 Task: Create a blank project AgileRadius with privacy Public and default view as List and in the team Taskers . Create three sections in the project as To-Do, Doing and Done
Action: Mouse moved to (75, 265)
Screenshot: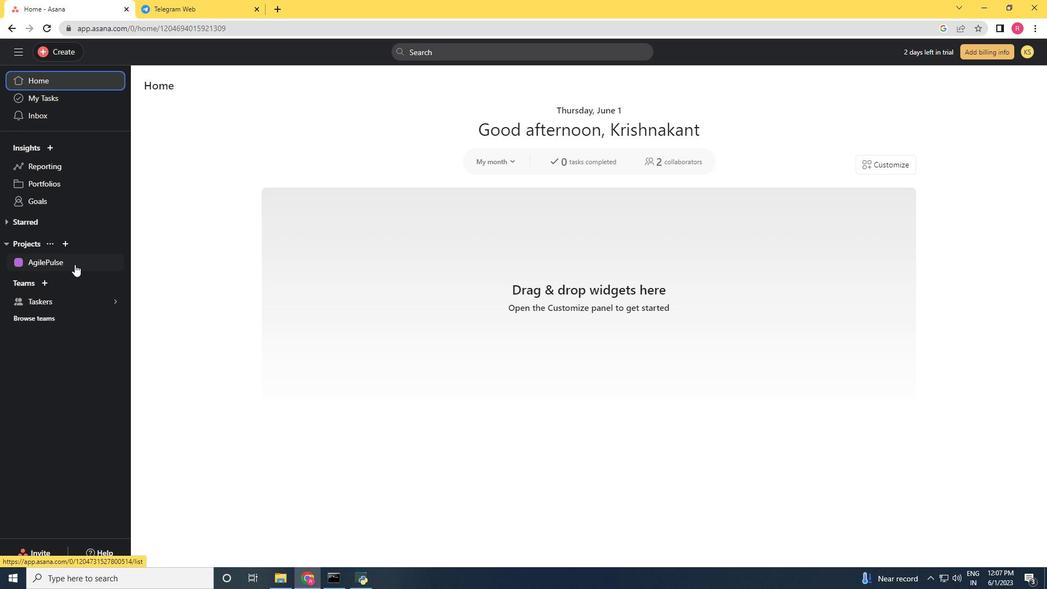 
Action: Mouse pressed left at (75, 265)
Screenshot: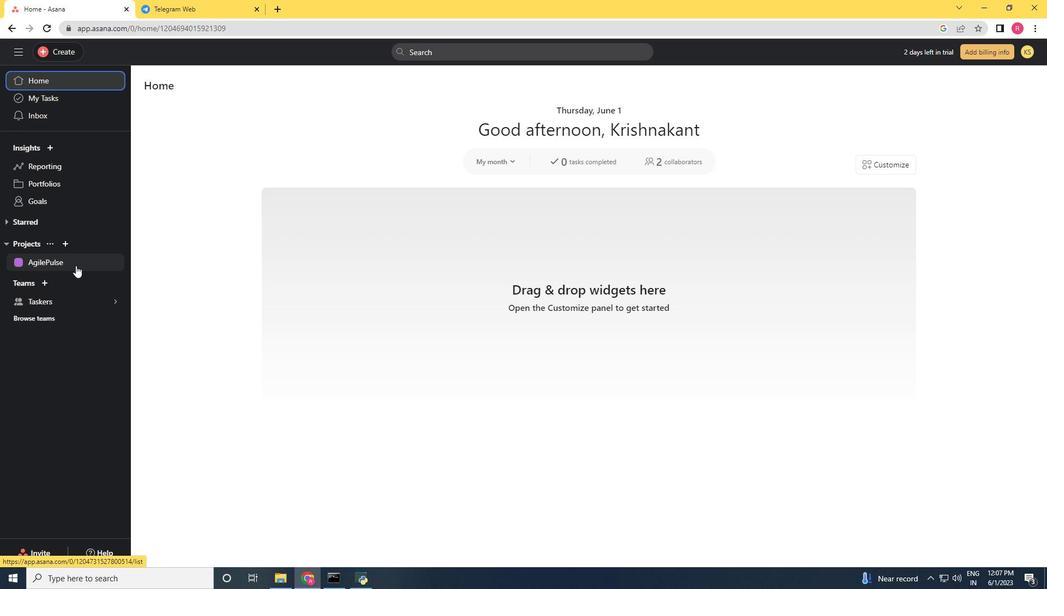 
Action: Mouse moved to (61, 50)
Screenshot: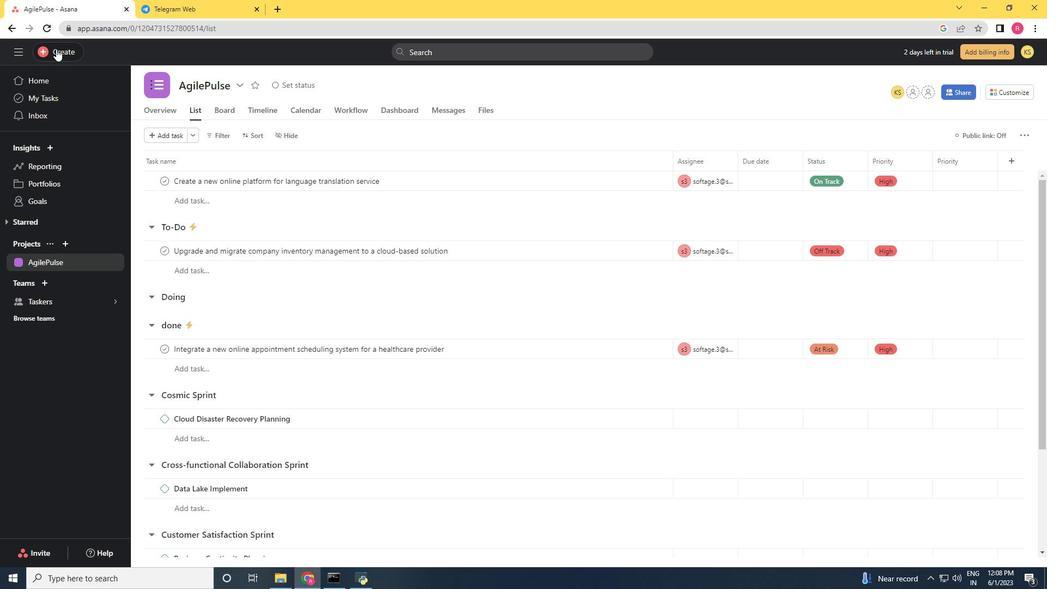 
Action: Mouse pressed left at (61, 50)
Screenshot: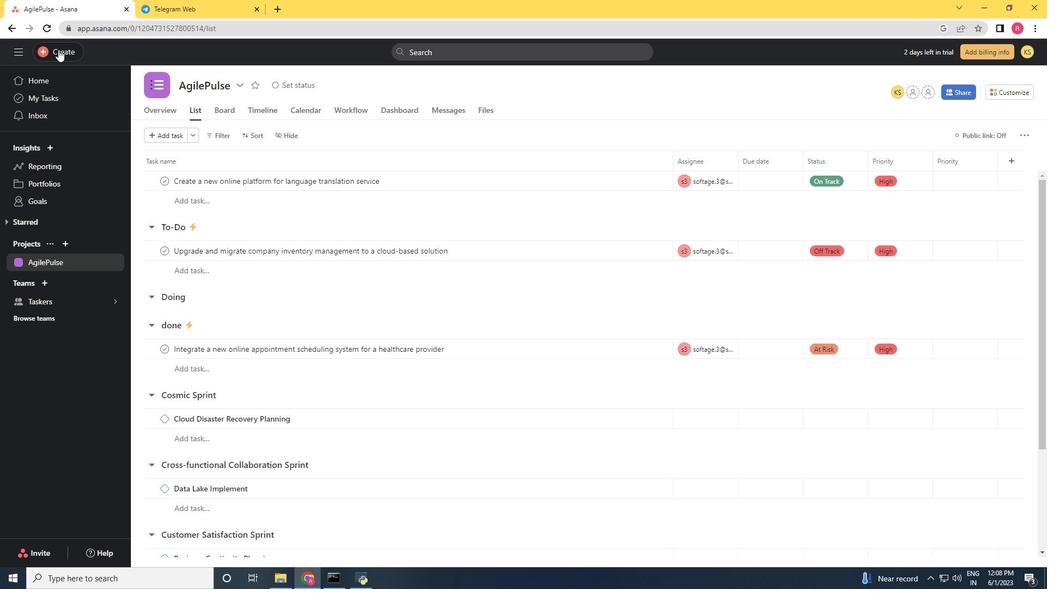 
Action: Mouse moved to (131, 73)
Screenshot: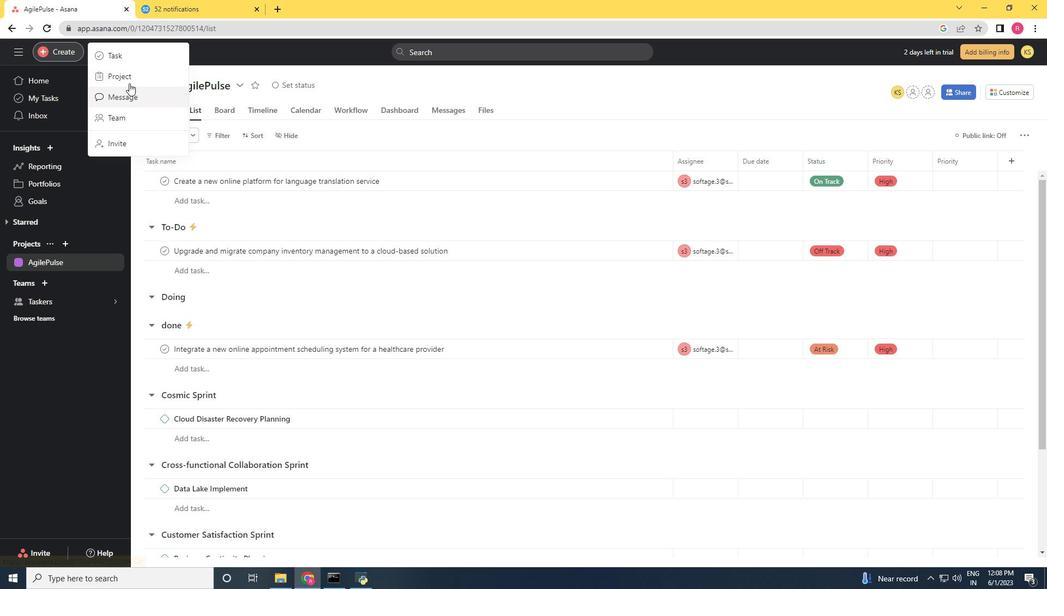 
Action: Mouse pressed left at (131, 73)
Screenshot: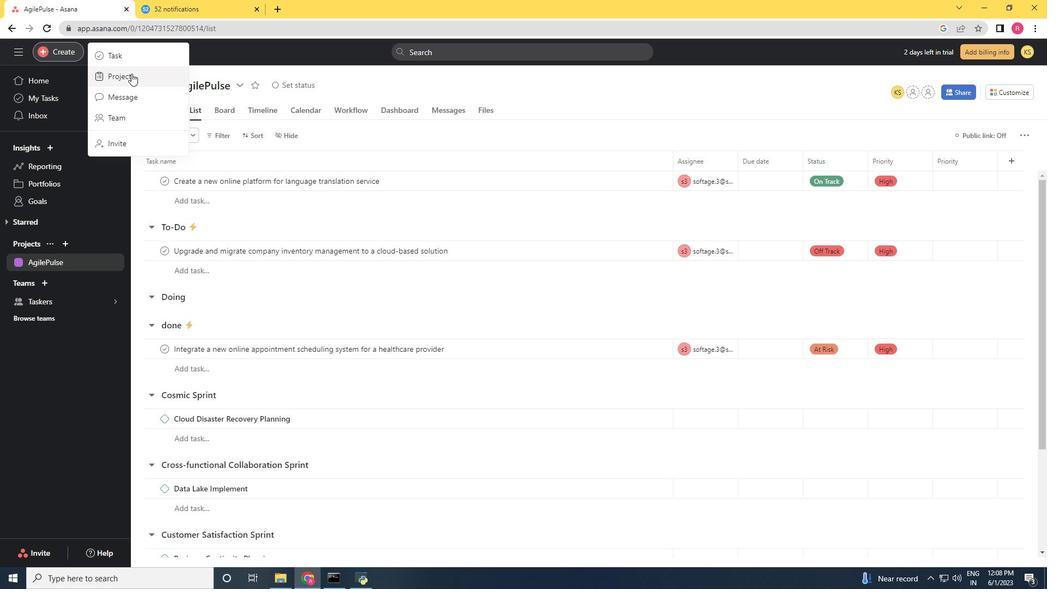 
Action: Mouse moved to (491, 312)
Screenshot: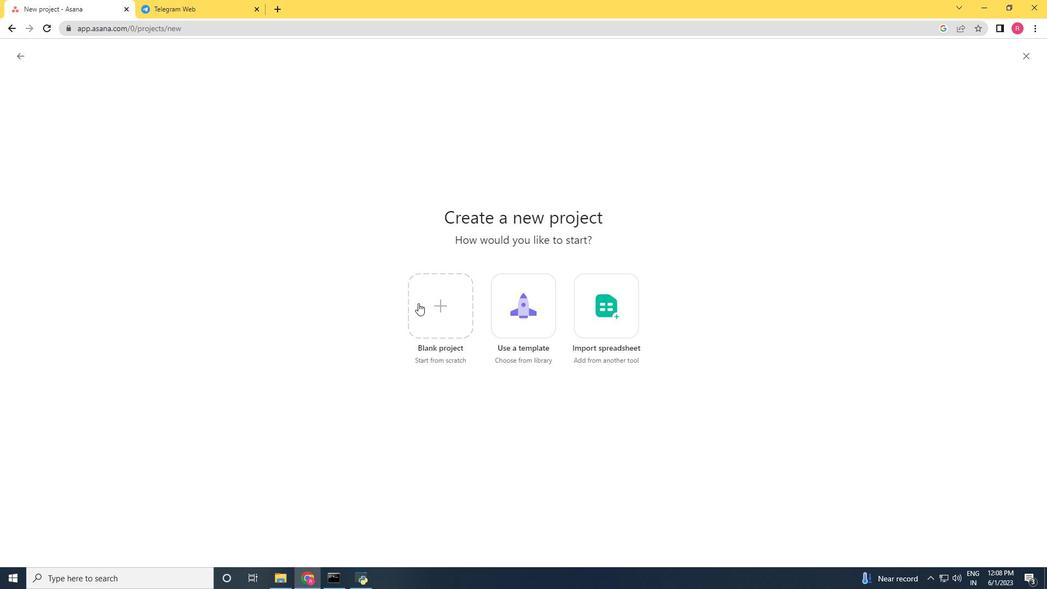 
Action: Mouse pressed left at (491, 312)
Screenshot: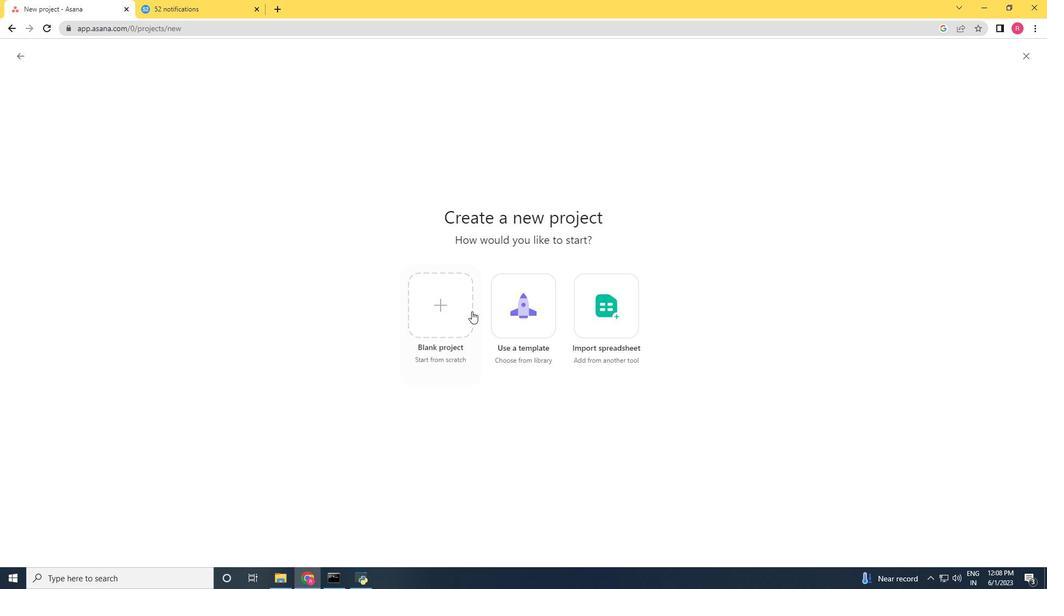 
Action: Mouse moved to (23, 56)
Screenshot: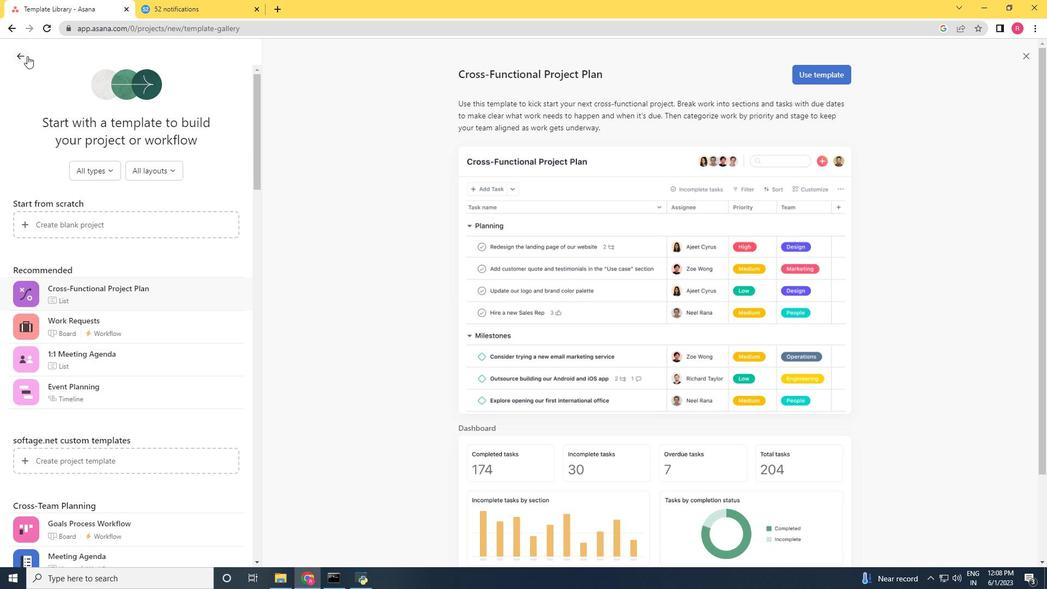 
Action: Mouse pressed left at (23, 56)
Screenshot: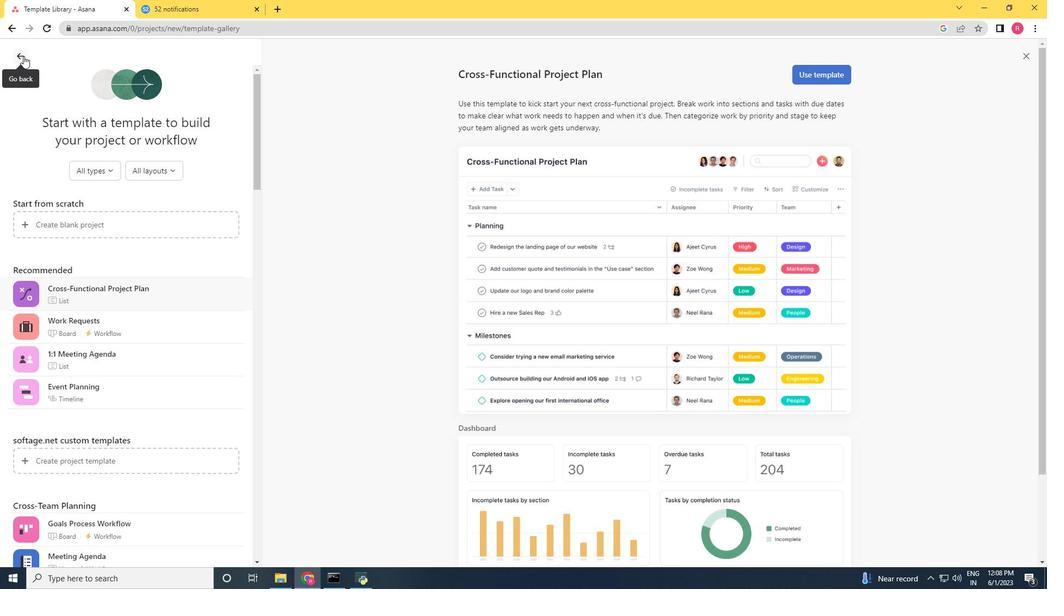 
Action: Mouse moved to (417, 323)
Screenshot: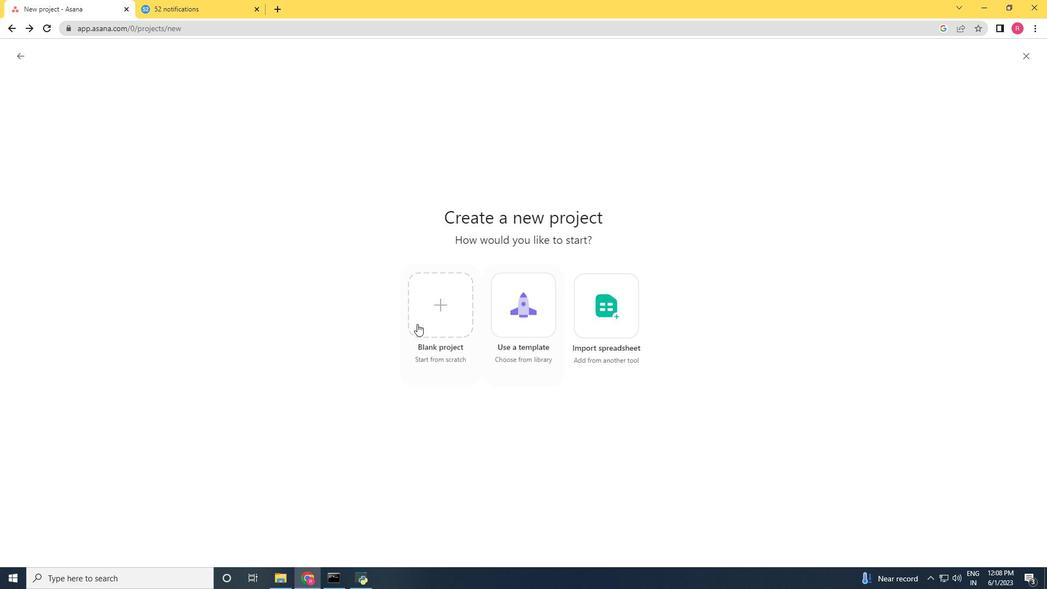 
Action: Mouse pressed left at (417, 323)
Screenshot: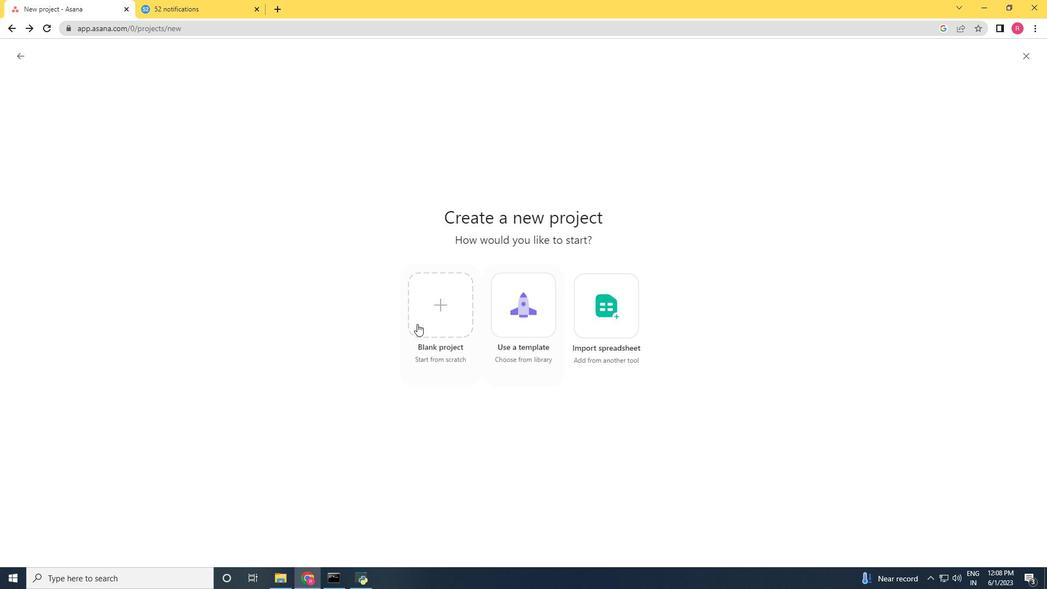 
Action: Mouse moved to (193, 219)
Screenshot: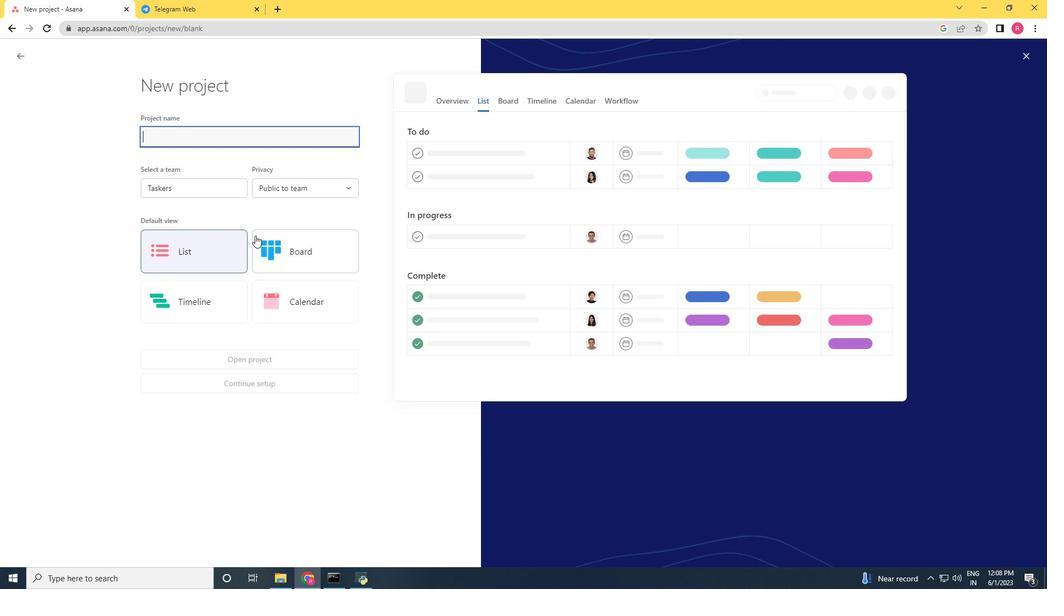 
Action: Key pressed <Key.shift>Agile<Key.shift>Radius
Screenshot: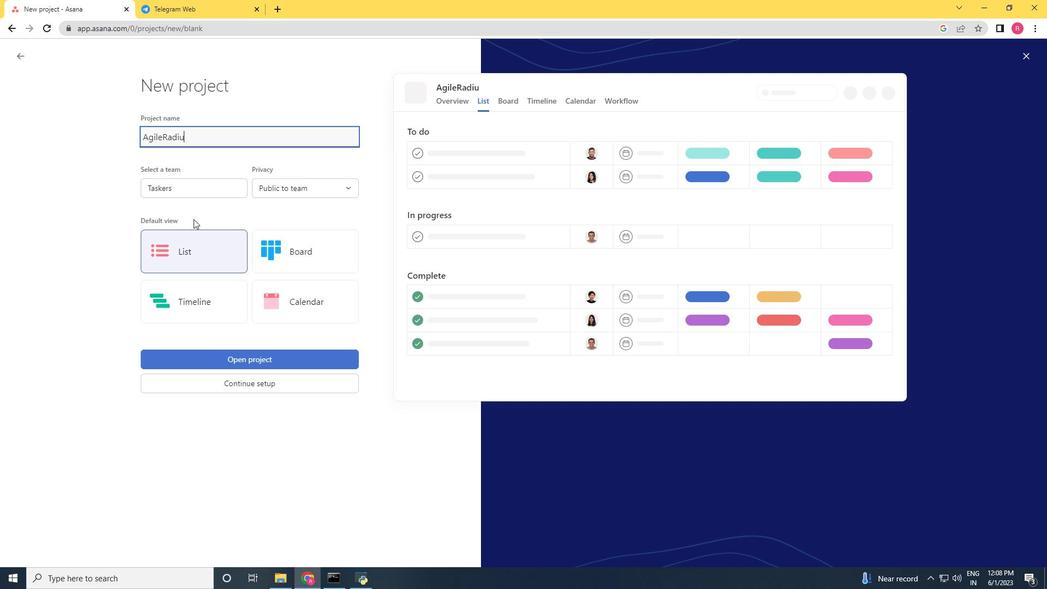 
Action: Mouse moved to (292, 182)
Screenshot: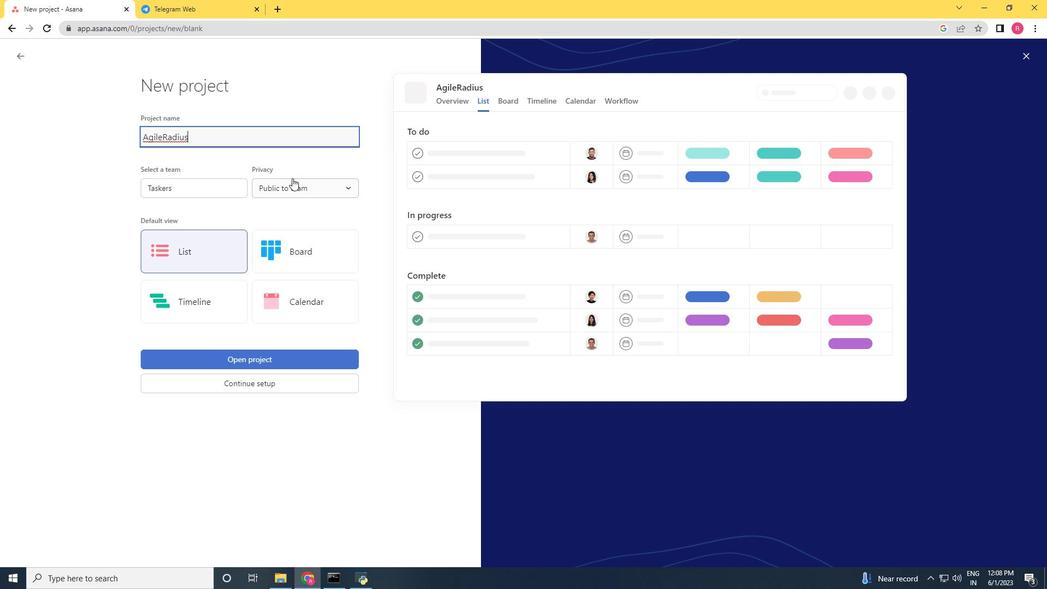 
Action: Mouse pressed left at (292, 182)
Screenshot: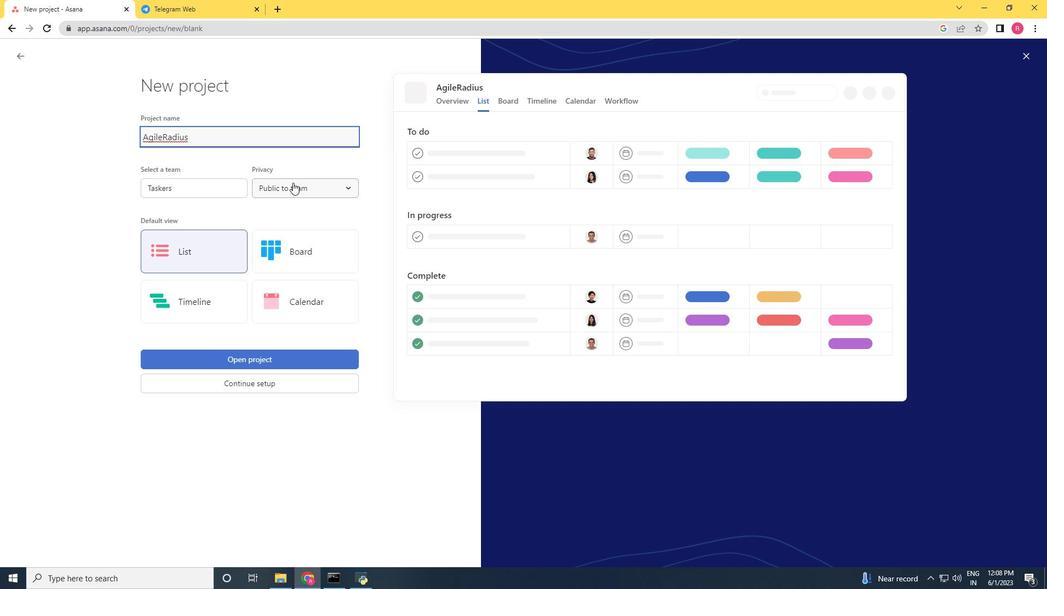 
Action: Mouse moved to (288, 208)
Screenshot: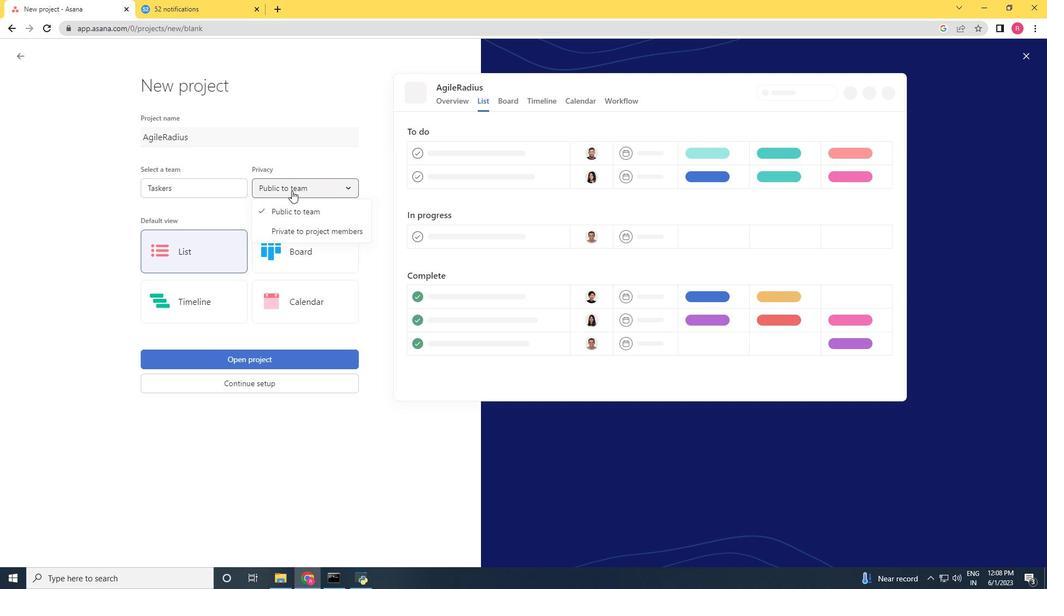 
Action: Mouse pressed left at (288, 208)
Screenshot: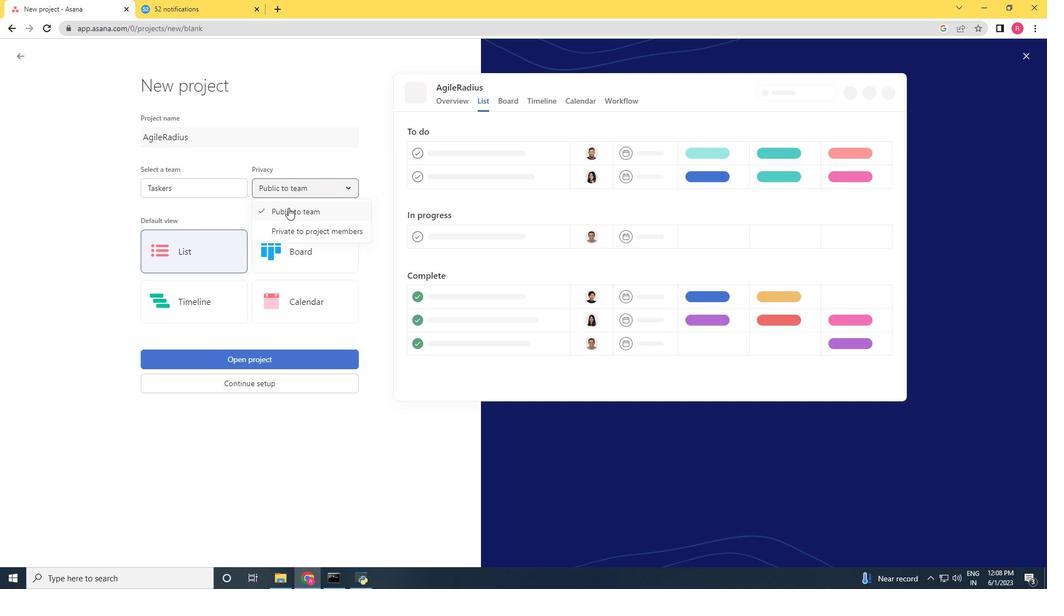 
Action: Mouse moved to (201, 274)
Screenshot: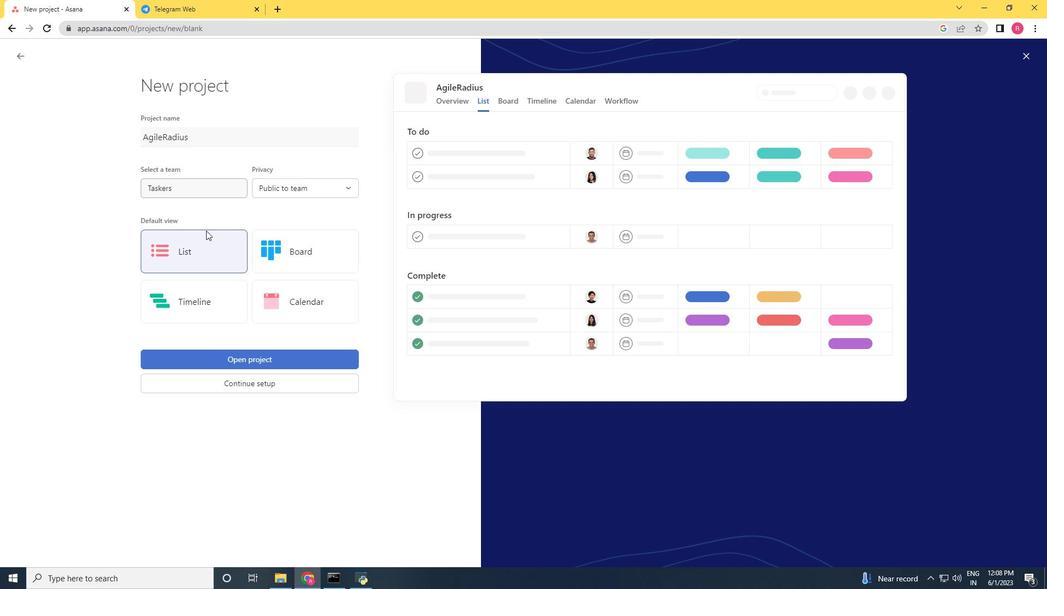 
Action: Mouse pressed left at (201, 274)
Screenshot: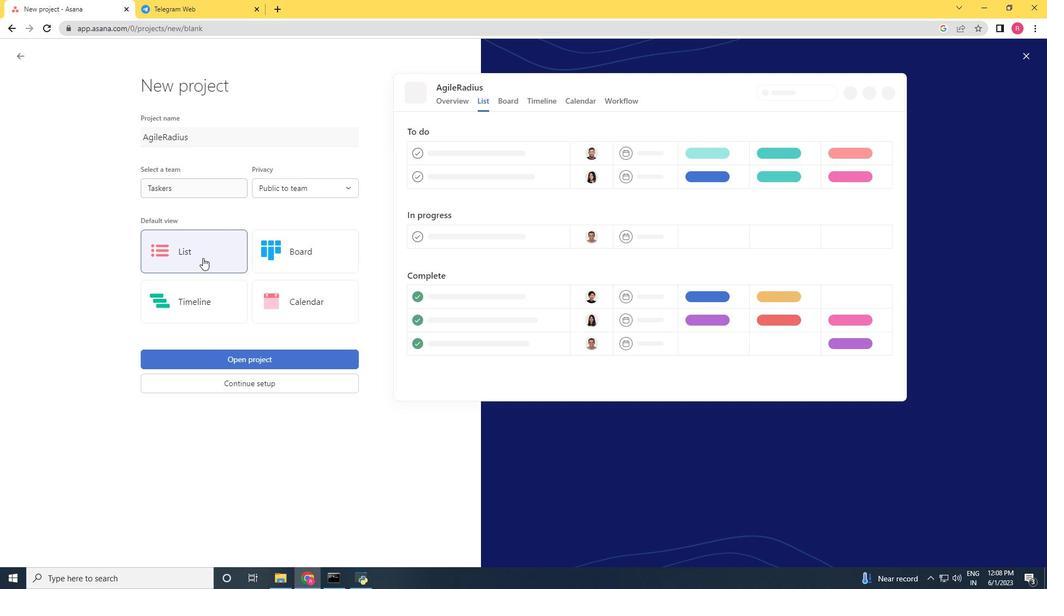 
Action: Mouse moved to (200, 260)
Screenshot: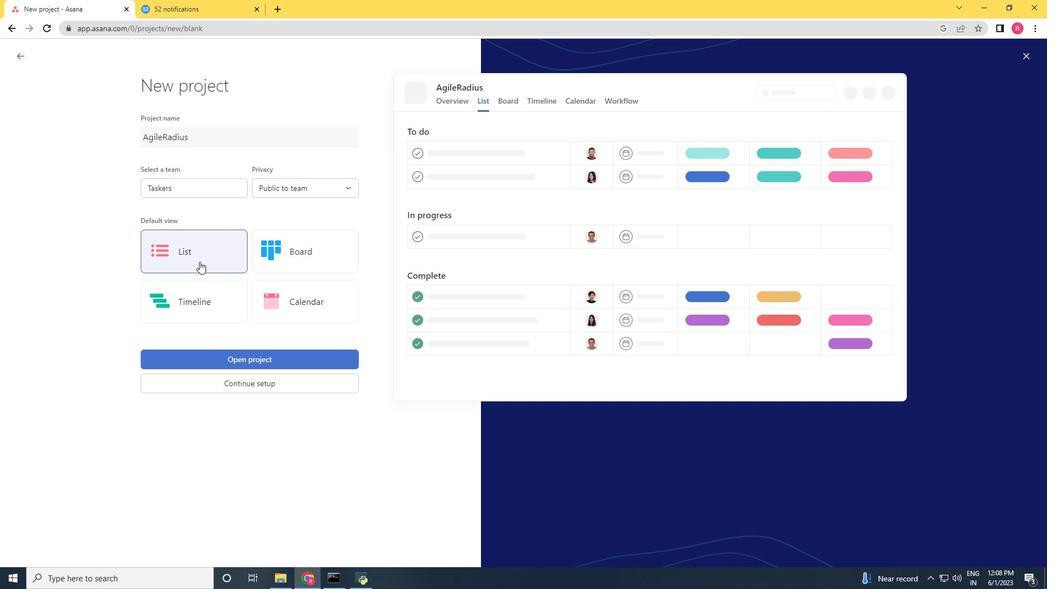 
Action: Mouse pressed left at (200, 260)
Screenshot: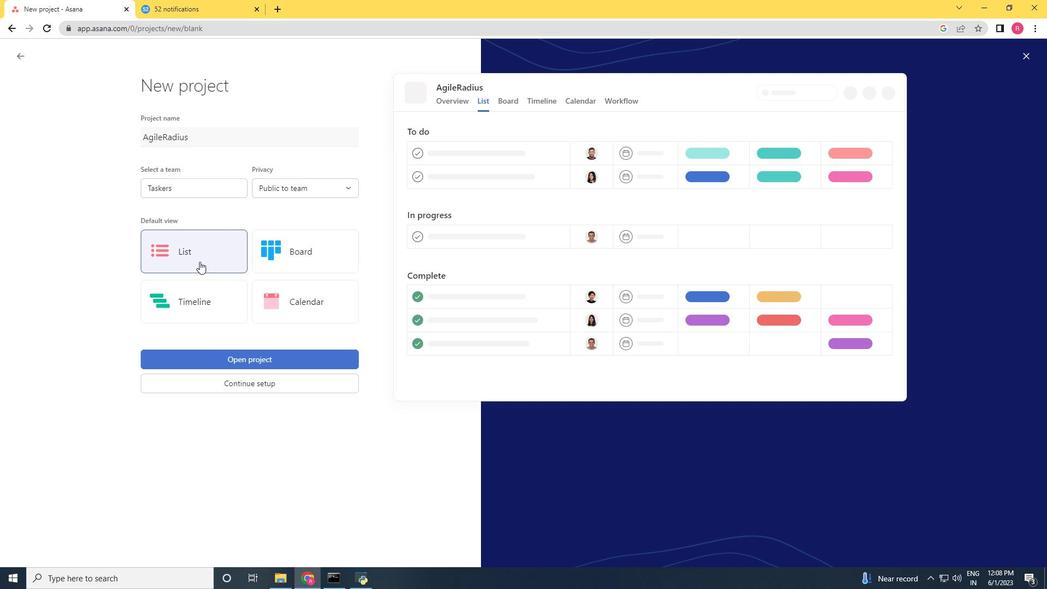 
Action: Mouse moved to (187, 200)
Screenshot: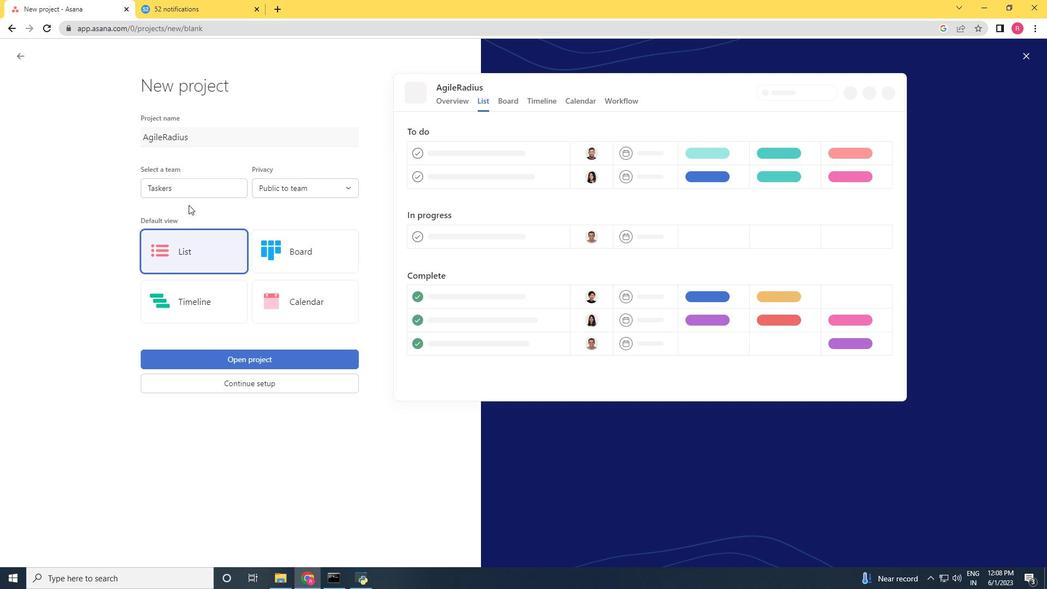 
Action: Mouse pressed left at (187, 200)
Screenshot: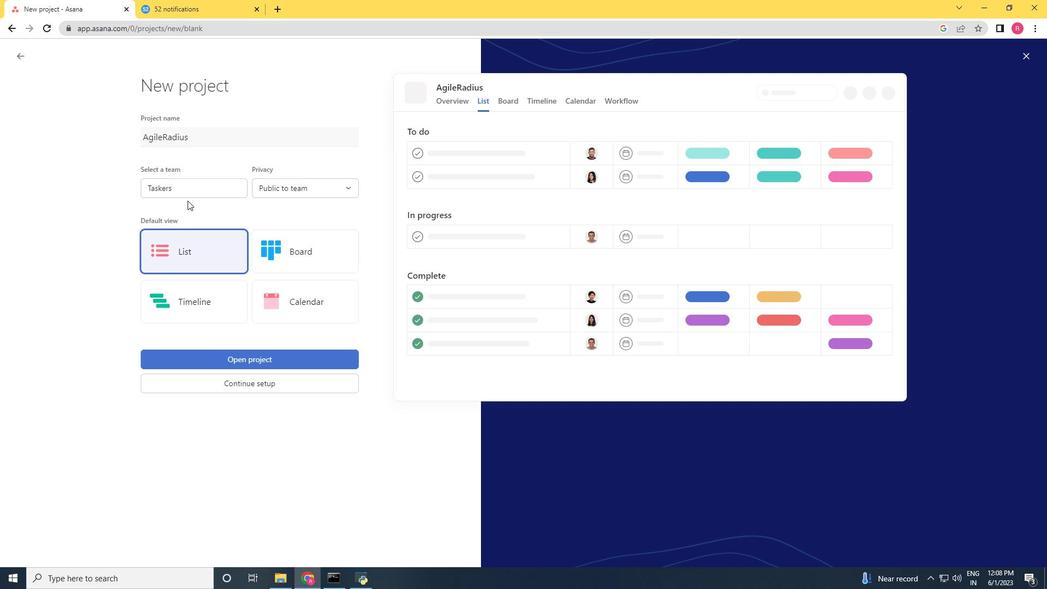 
Action: Mouse moved to (187, 193)
Screenshot: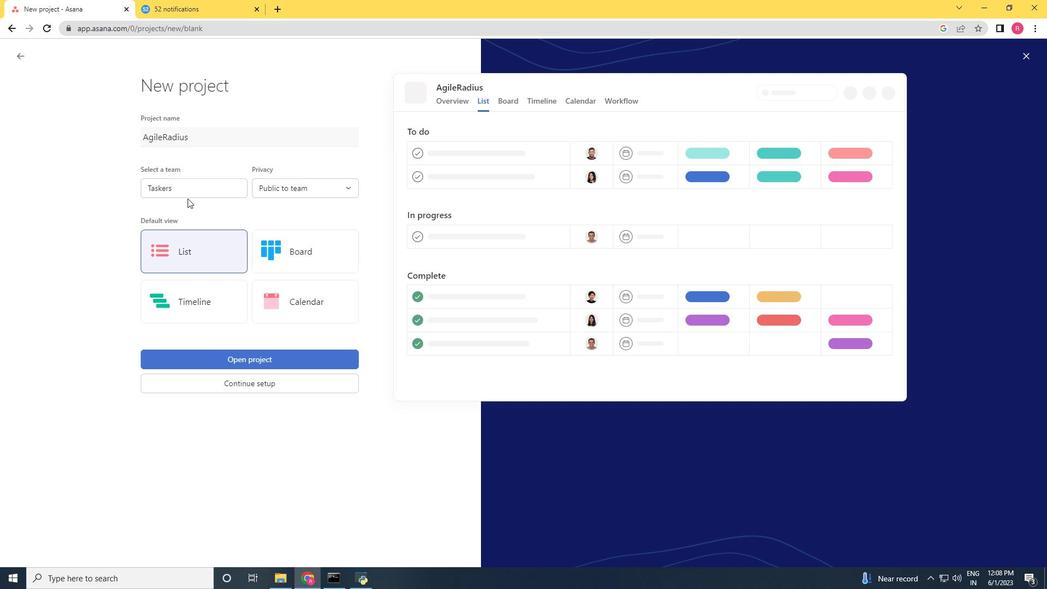 
Action: Mouse pressed left at (187, 193)
Screenshot: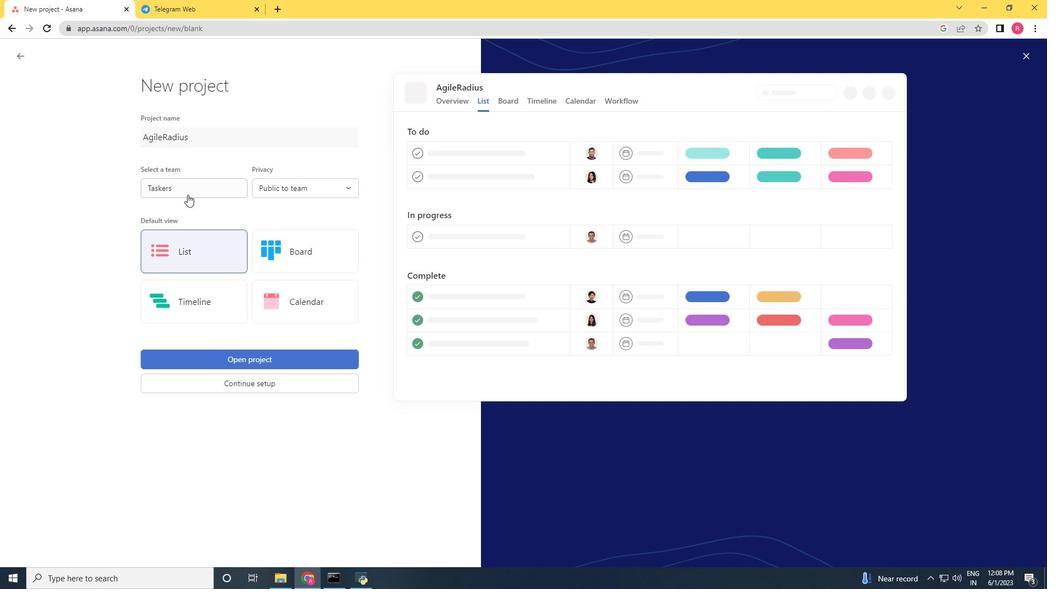 
Action: Mouse moved to (196, 208)
Screenshot: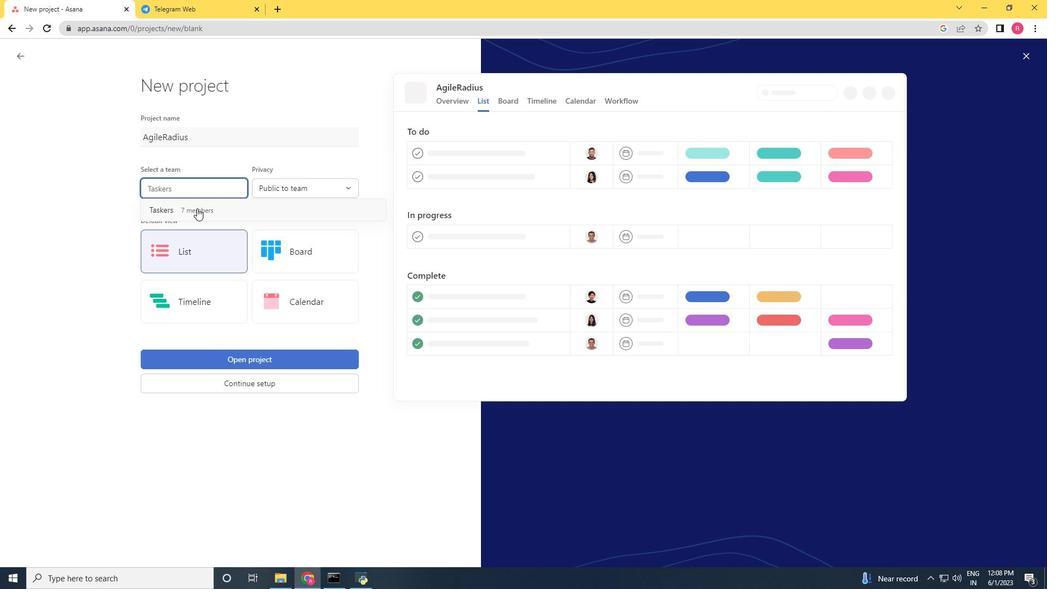 
Action: Mouse pressed left at (196, 208)
Screenshot: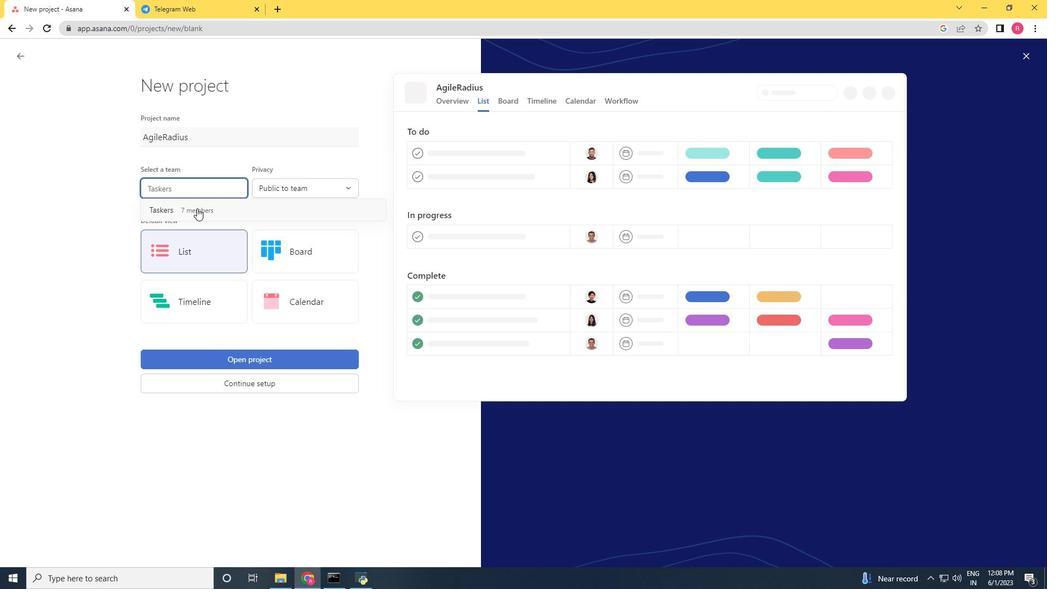 
Action: Mouse moved to (240, 358)
Screenshot: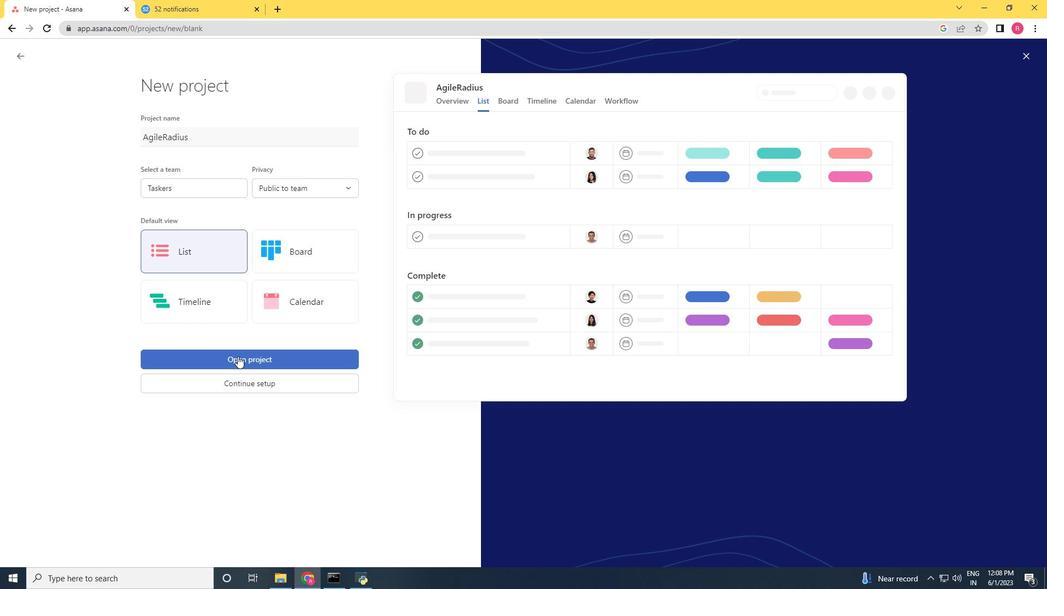 
Action: Mouse pressed left at (240, 358)
Screenshot: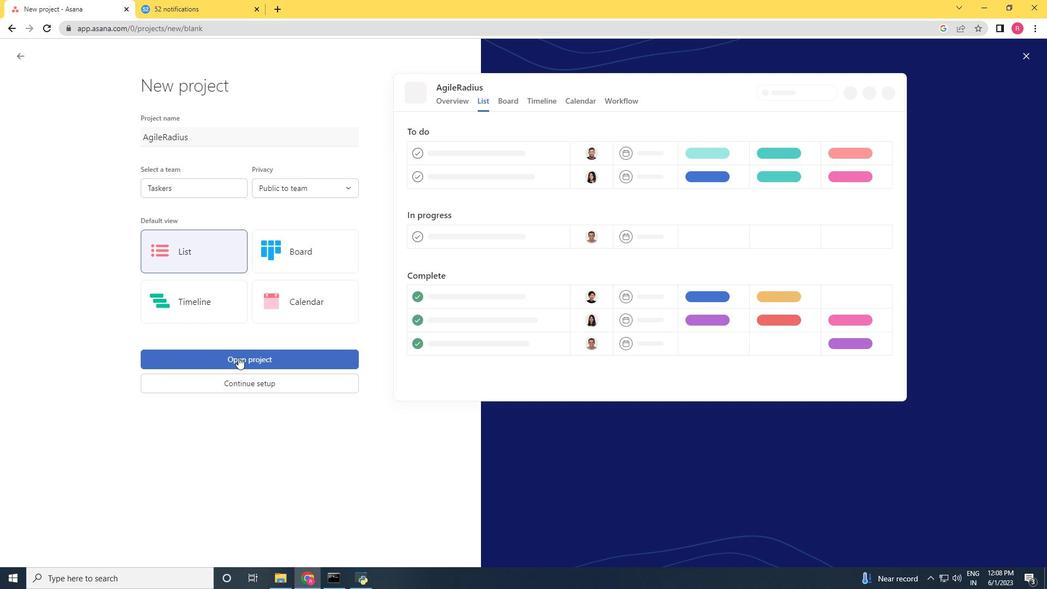 
Action: Mouse moved to (185, 238)
Screenshot: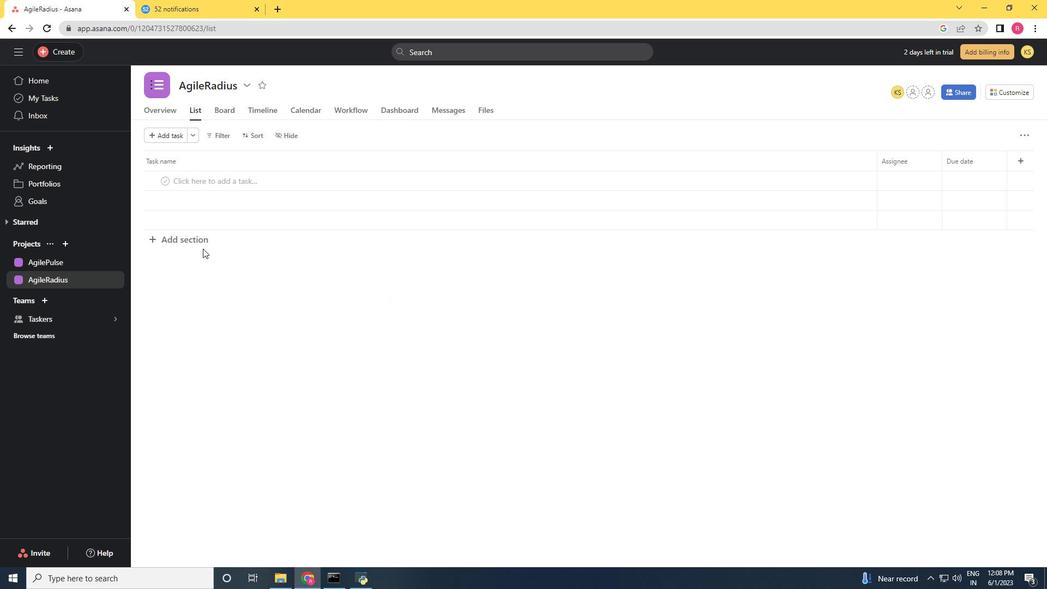 
Action: Mouse pressed left at (185, 238)
Screenshot: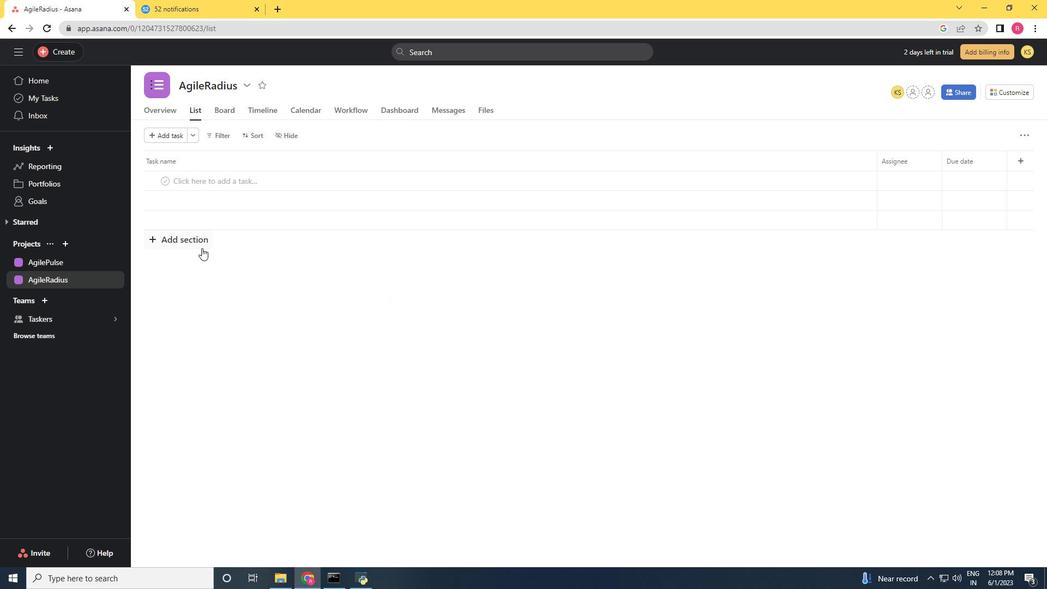 
Action: Key pressed <Key.shift>To-<Key.shift>Do
Screenshot: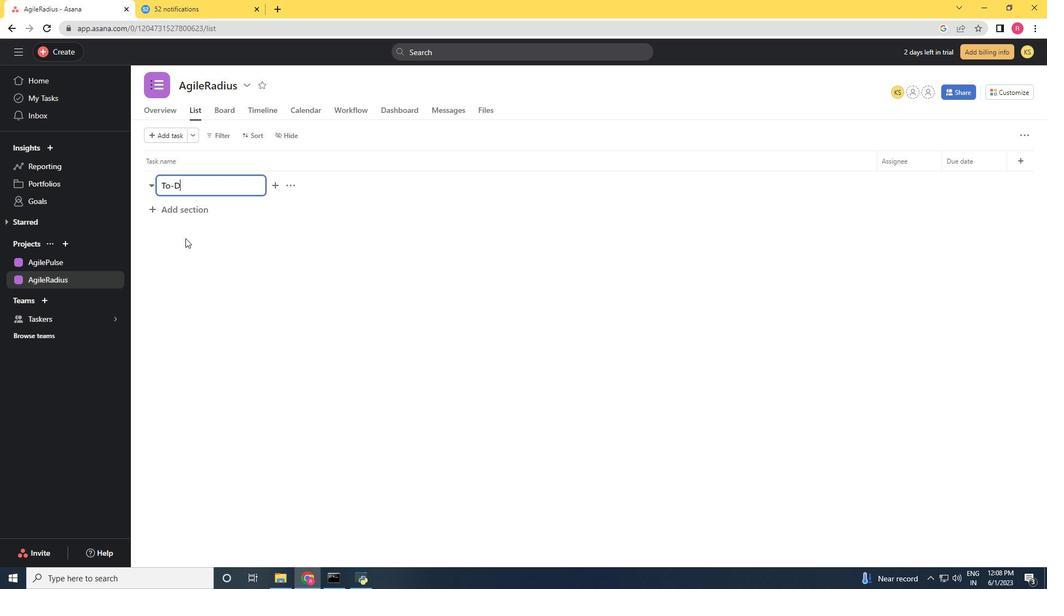 
Action: Mouse moved to (183, 213)
Screenshot: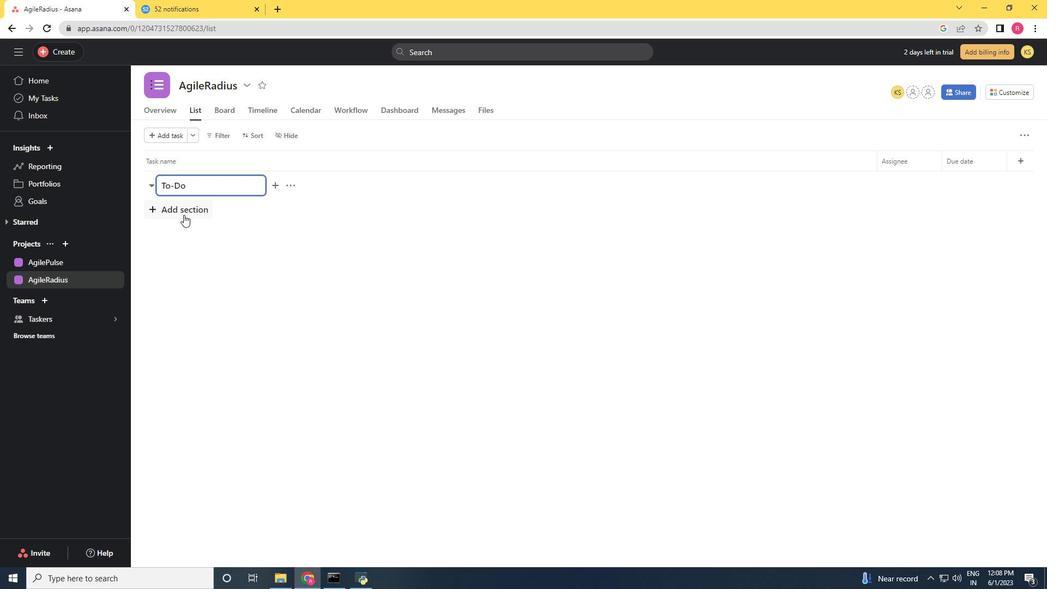 
Action: Mouse pressed left at (183, 213)
Screenshot: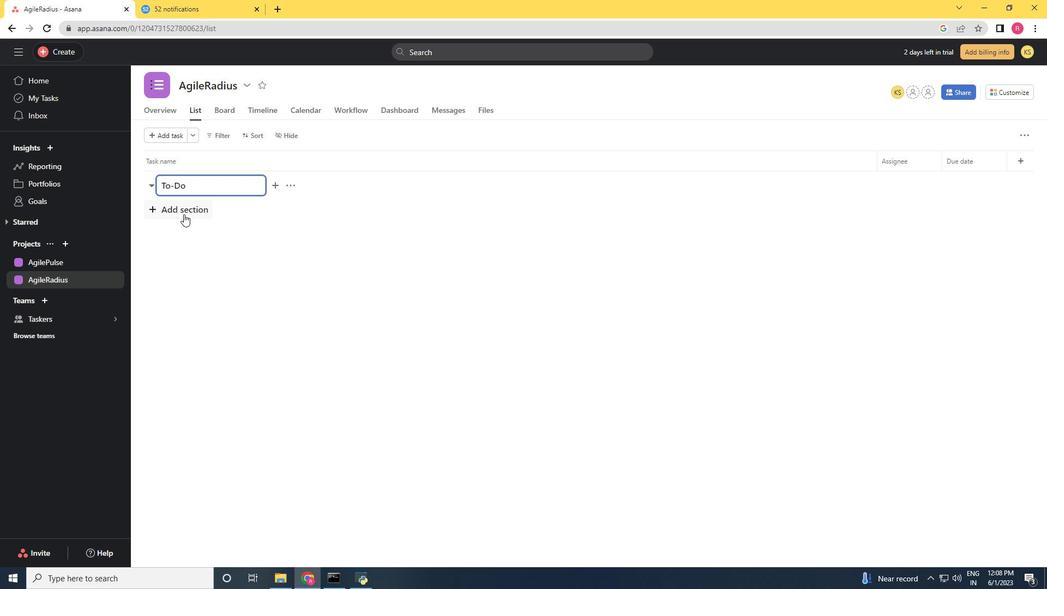 
Action: Key pressed <Key.shift><Key.shift><Key.shift><Key.shift><Key.shift><Key.shift><Key.shift><Key.shift><Key.shift><Key.shift><Key.shift><Key.shift><Key.shift><Key.shift><Key.shift><Key.shift>Doing
Screenshot: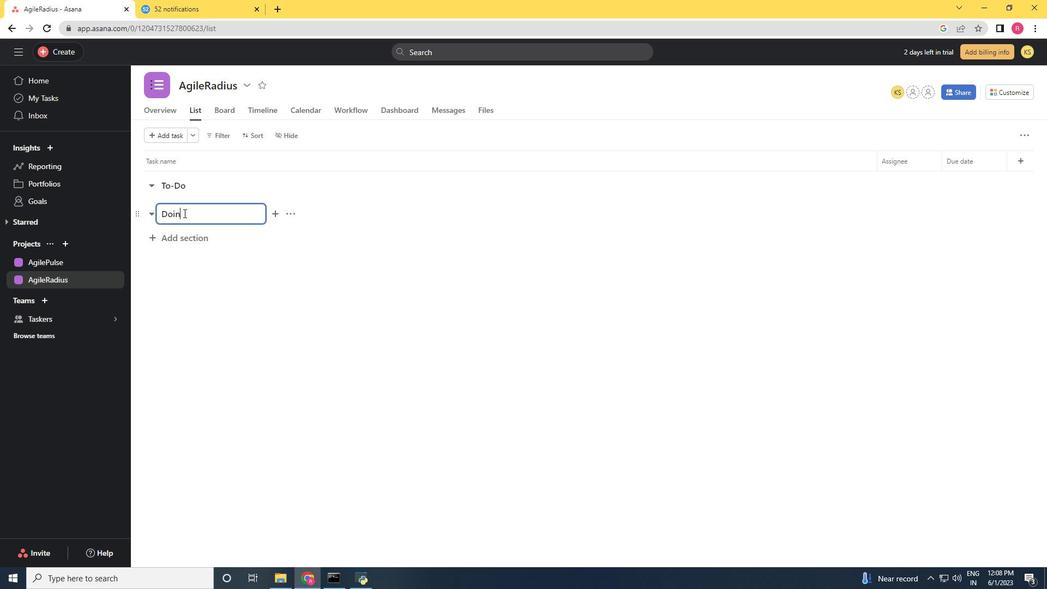 
Action: Mouse moved to (178, 240)
Screenshot: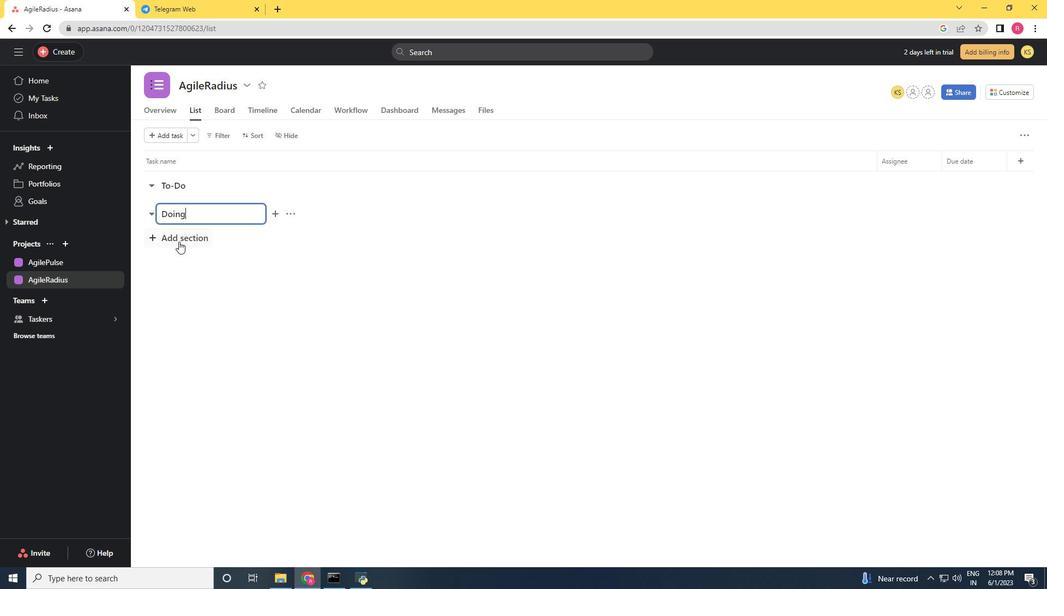
Action: Mouse pressed left at (178, 240)
Screenshot: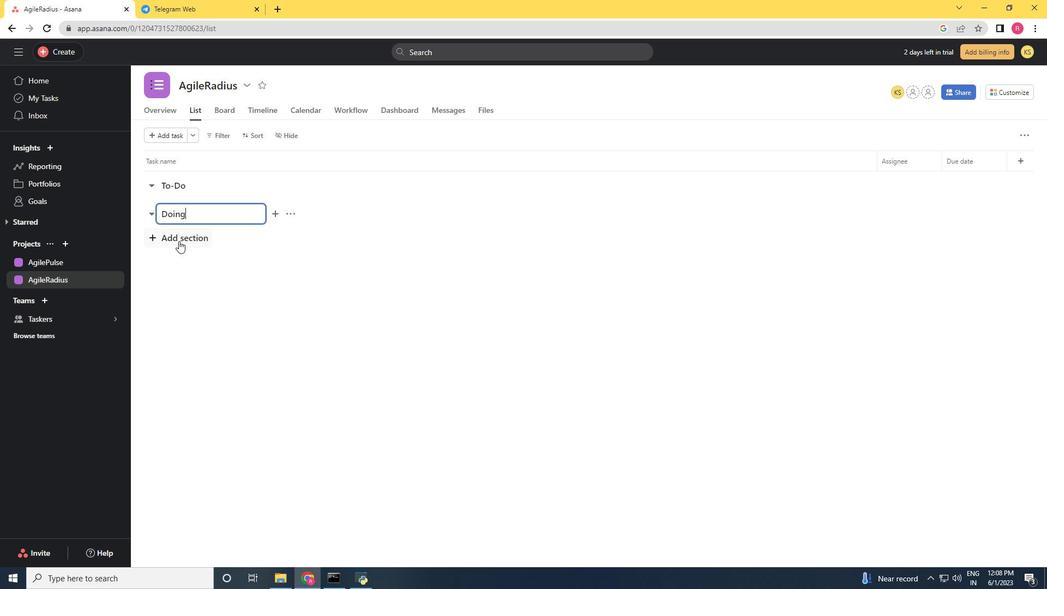 
Action: Key pressed <Key.shift>Done
Screenshot: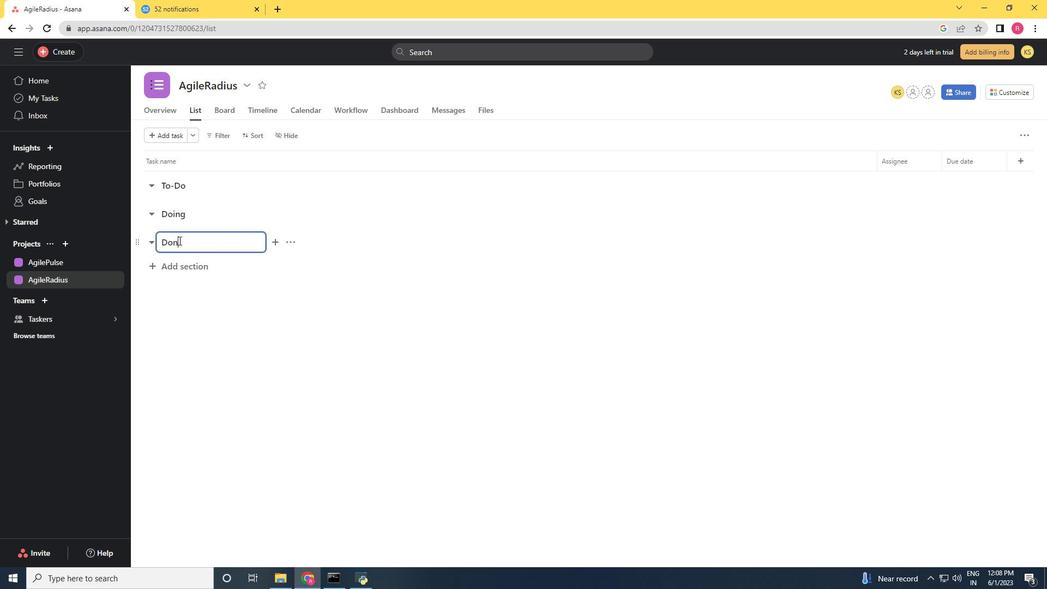 
Action: Mouse moved to (326, 391)
Screenshot: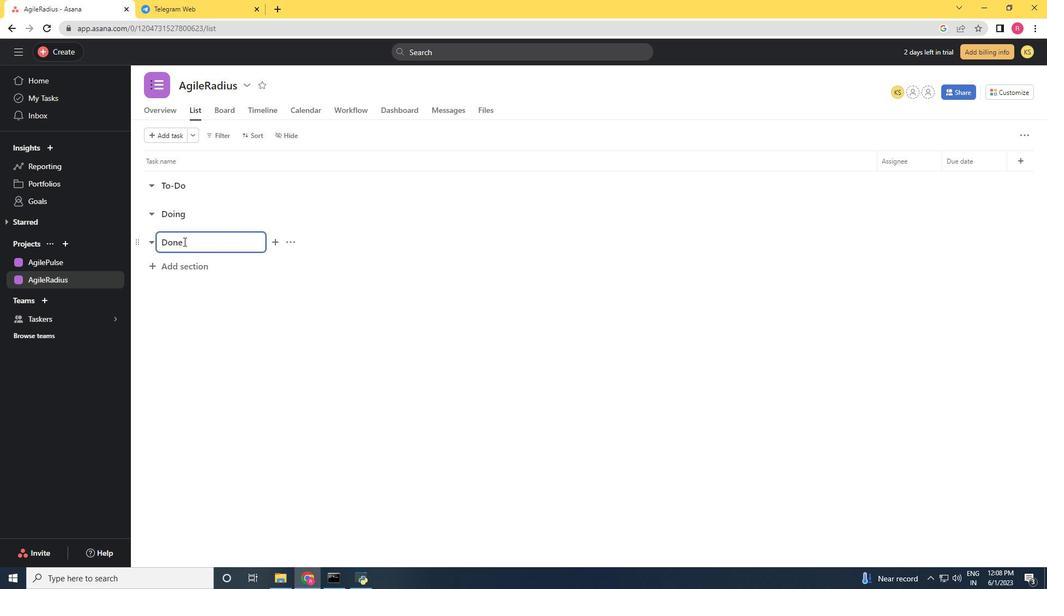 
Action: Mouse pressed left at (326, 391)
Screenshot: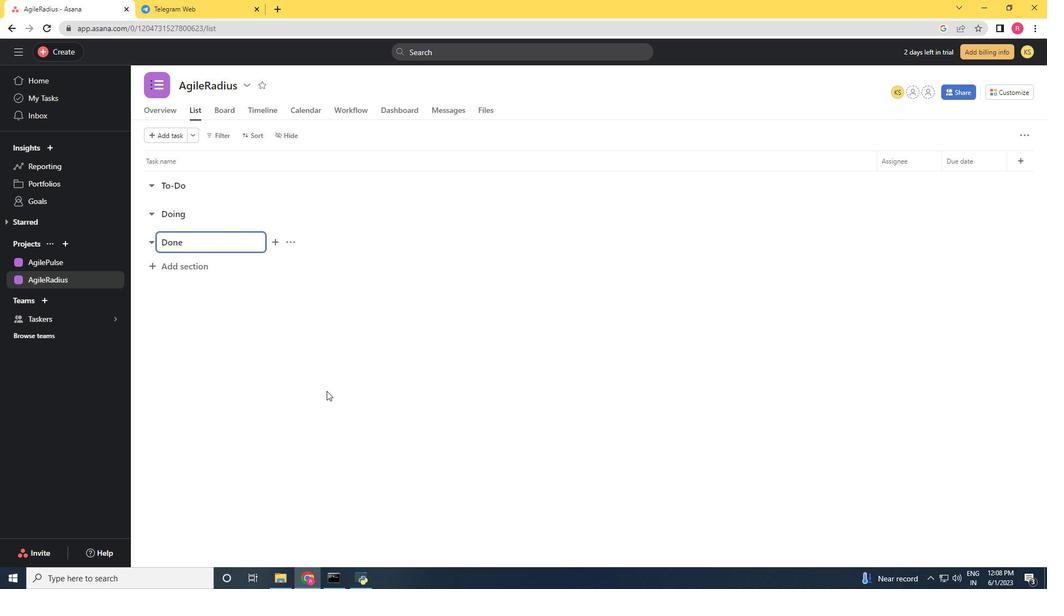 
